 Task: Manage the "User list" page variations in the site builder.
Action: Mouse moved to (1020, 118)
Screenshot: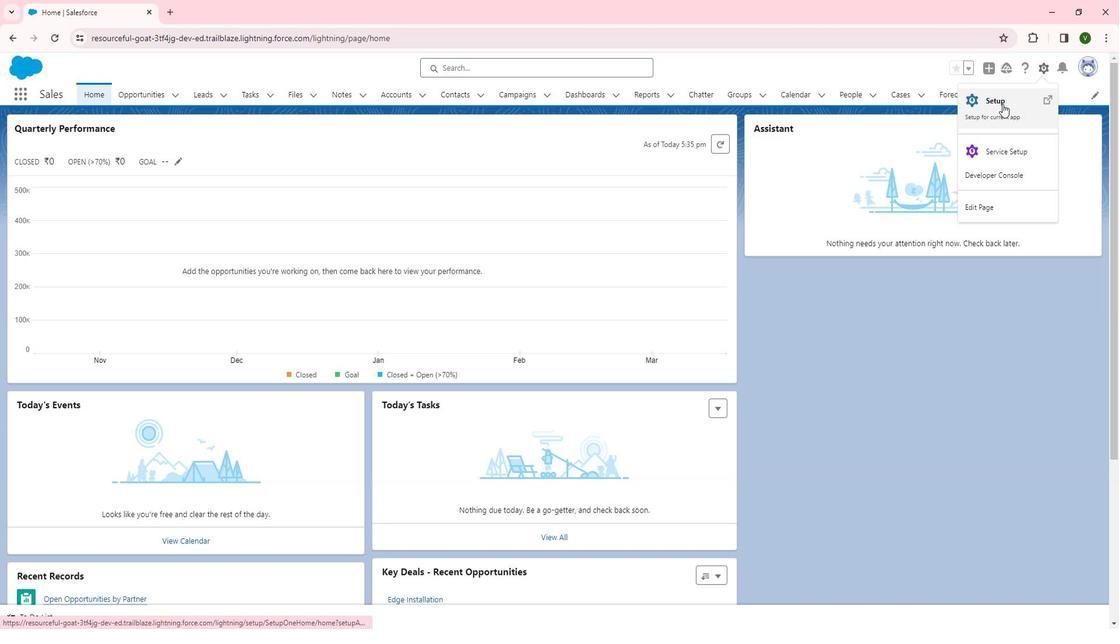 
Action: Mouse pressed left at (1020, 118)
Screenshot: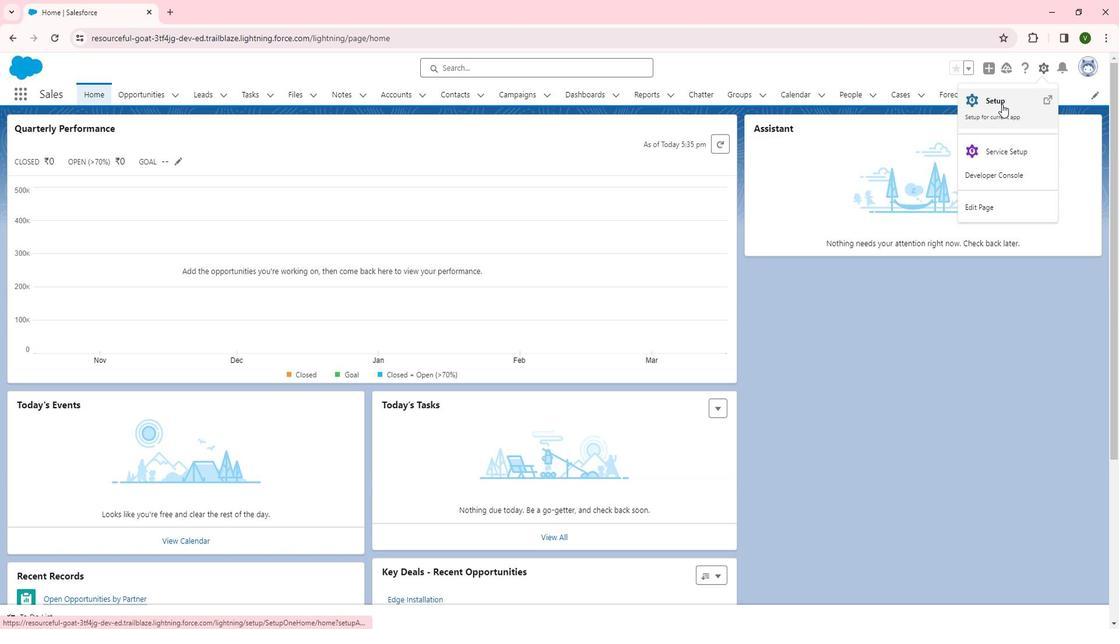 
Action: Mouse moved to (61, 486)
Screenshot: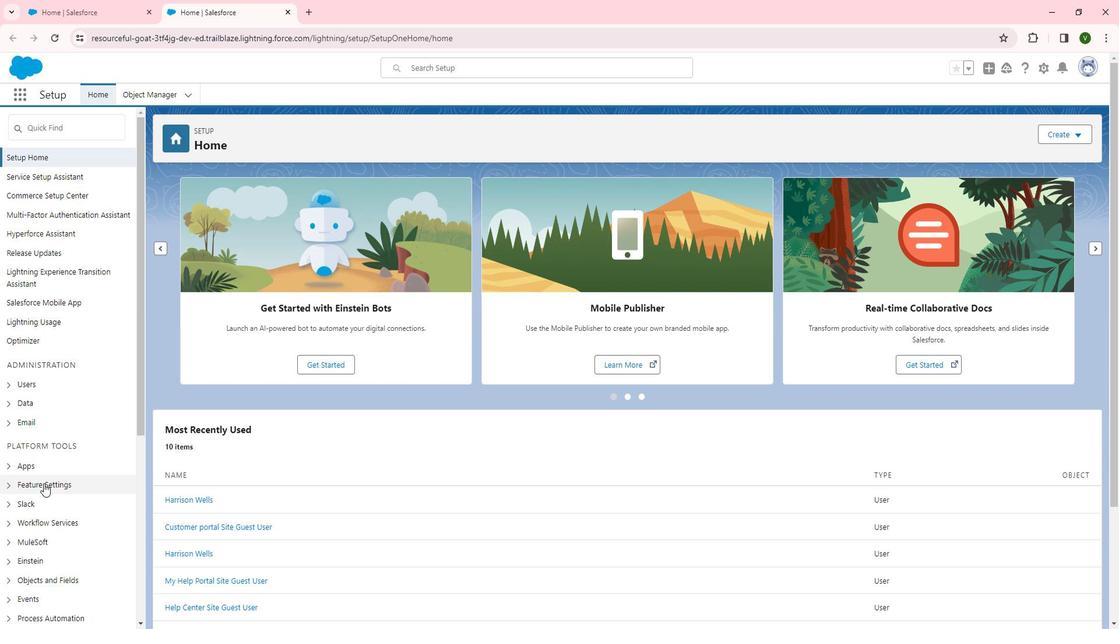 
Action: Mouse pressed left at (61, 486)
Screenshot: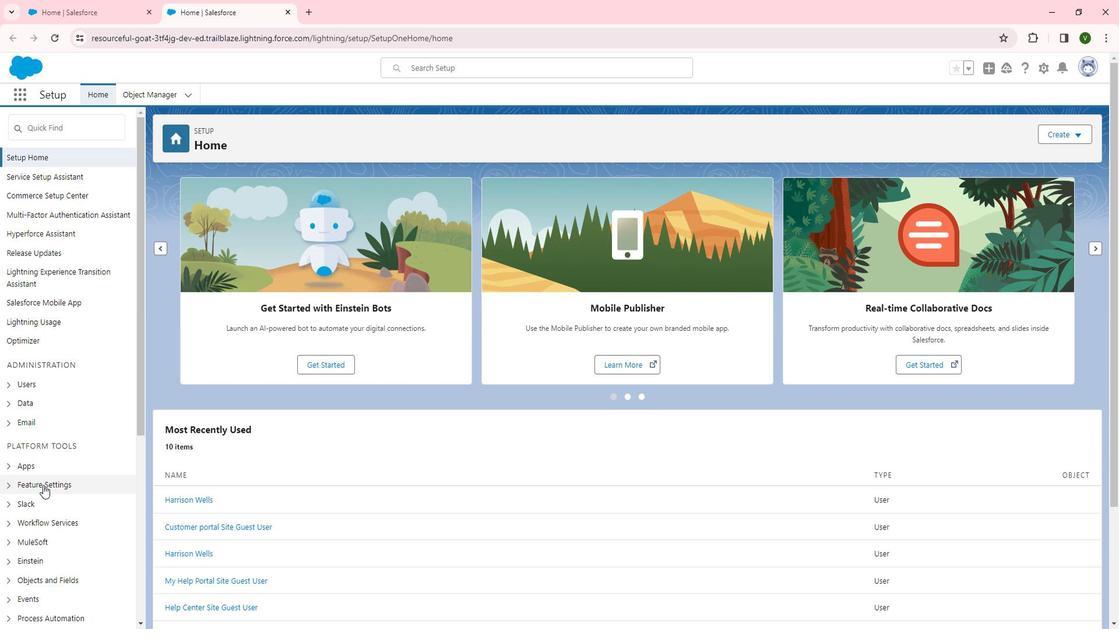 
Action: Mouse moved to (65, 486)
Screenshot: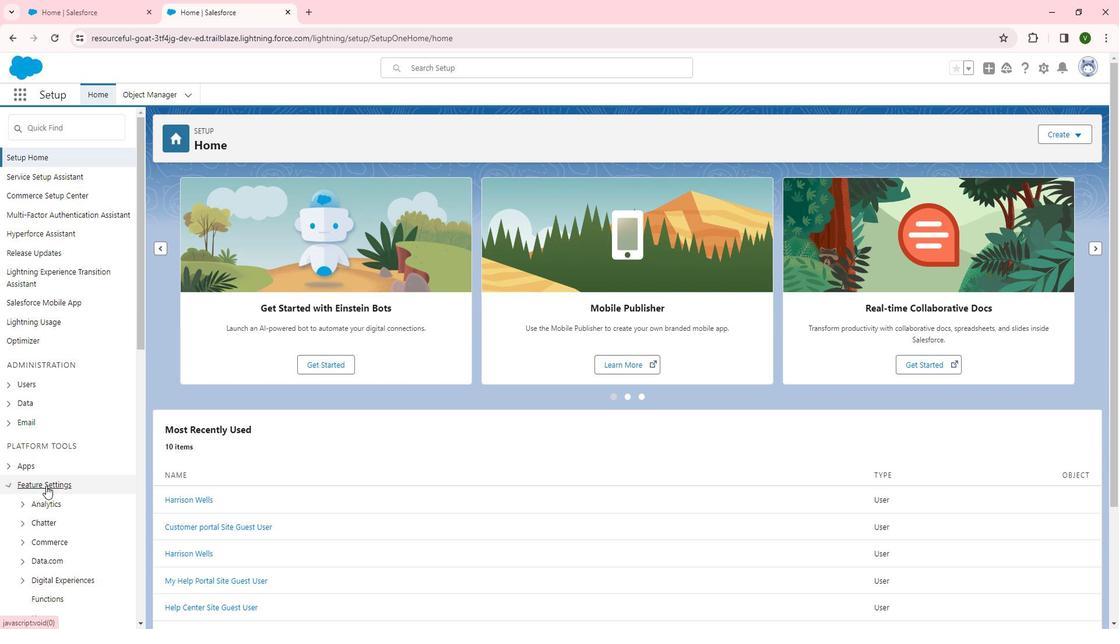 
Action: Mouse scrolled (65, 486) with delta (0, 0)
Screenshot: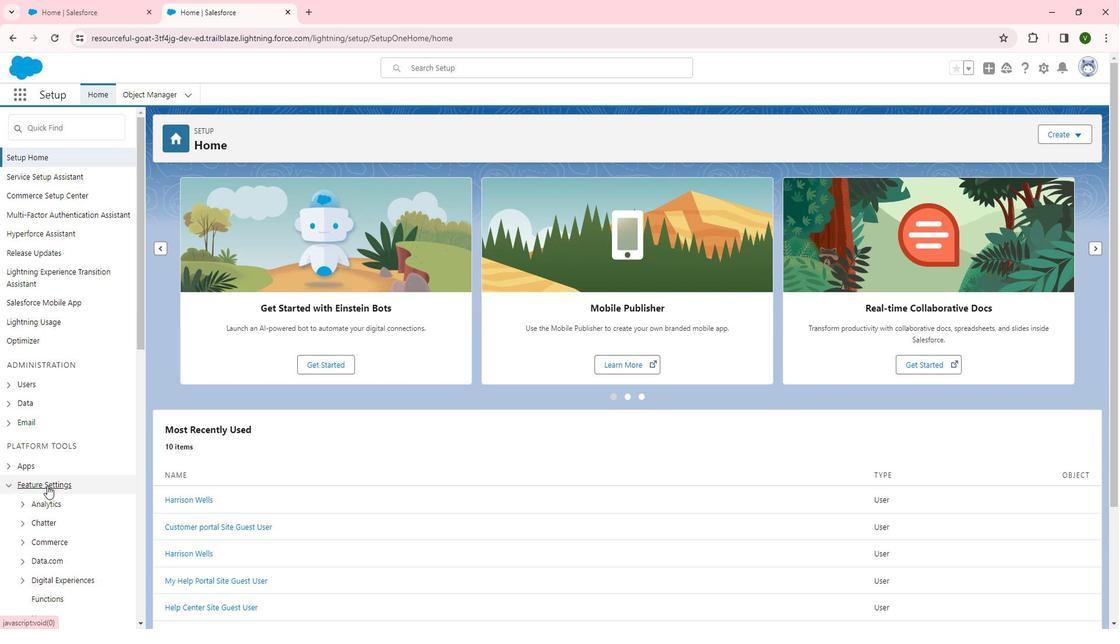 
Action: Mouse scrolled (65, 486) with delta (0, 0)
Screenshot: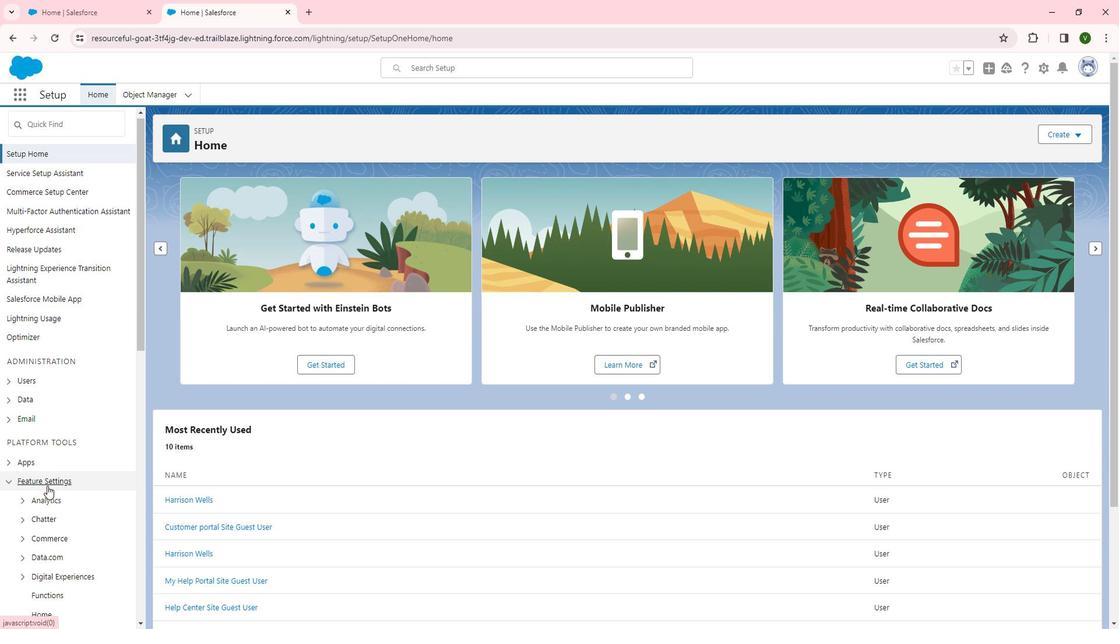 
Action: Mouse moved to (82, 461)
Screenshot: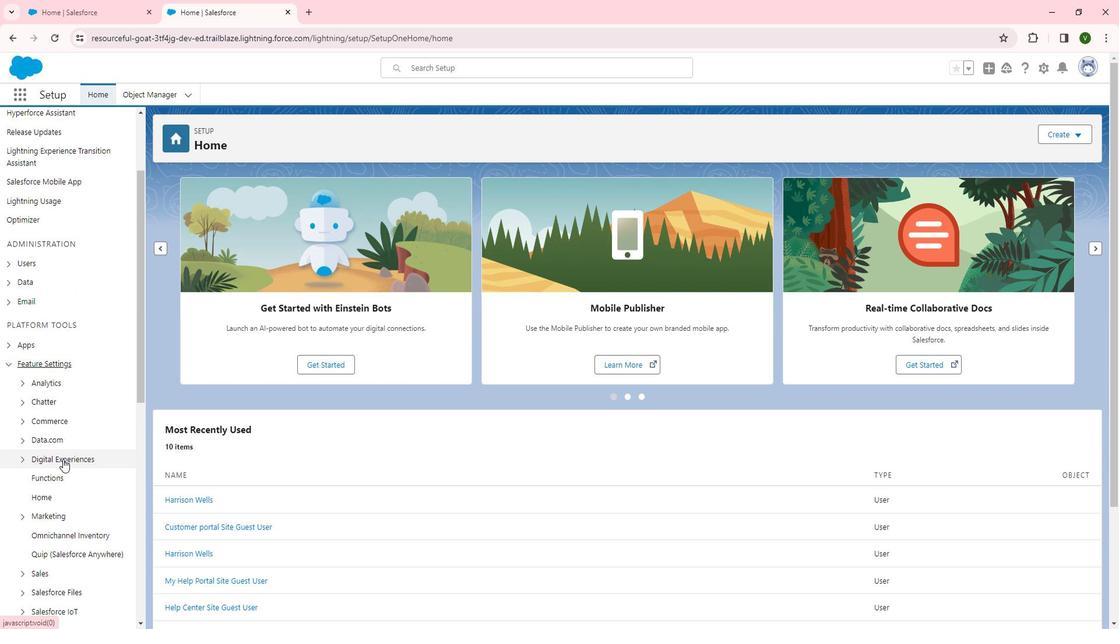 
Action: Mouse pressed left at (82, 461)
Screenshot: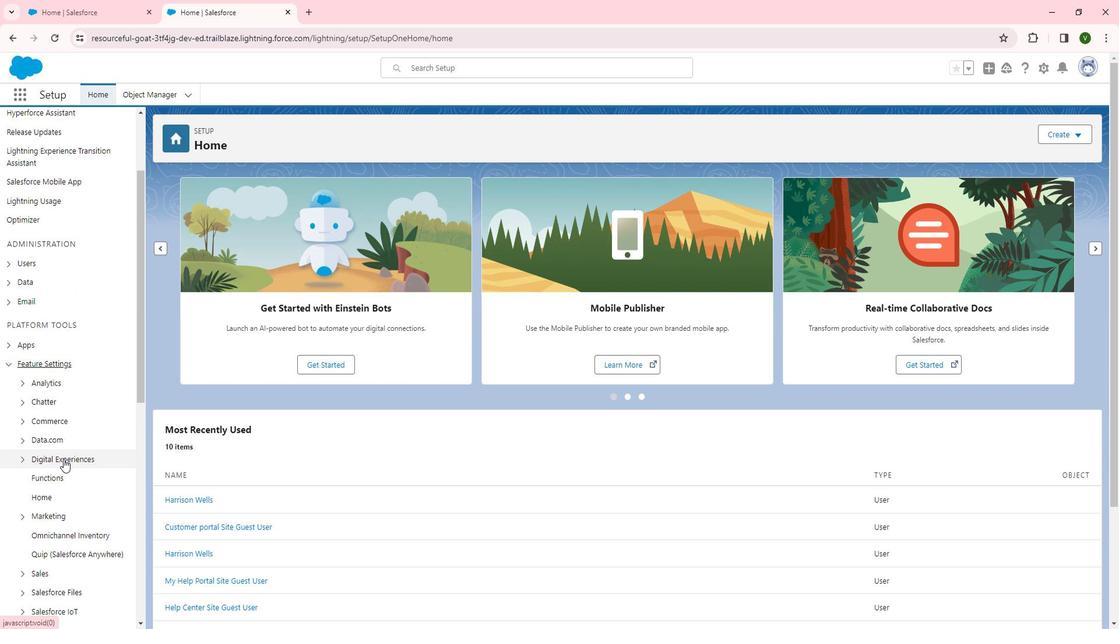 
Action: Mouse moved to (84, 460)
Screenshot: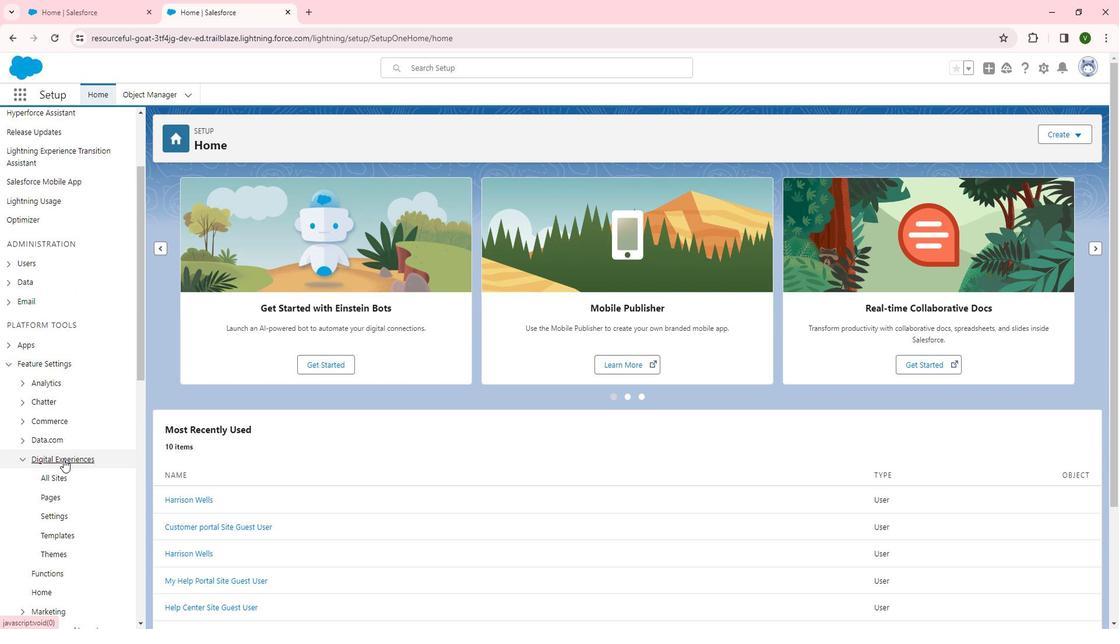 
Action: Mouse scrolled (84, 459) with delta (0, 0)
Screenshot: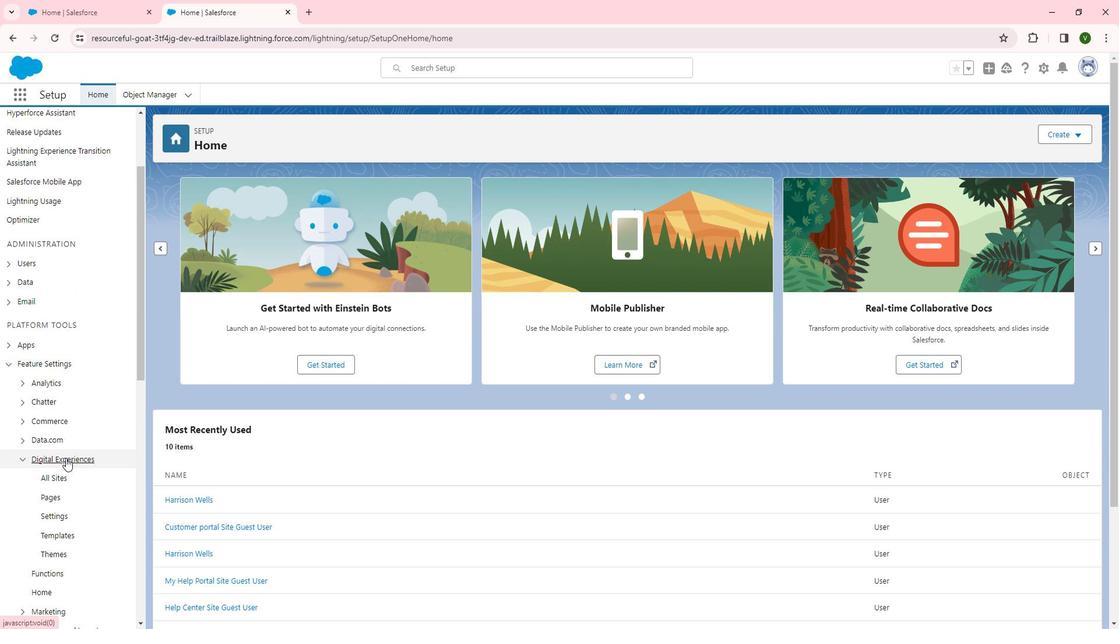 
Action: Mouse moved to (79, 423)
Screenshot: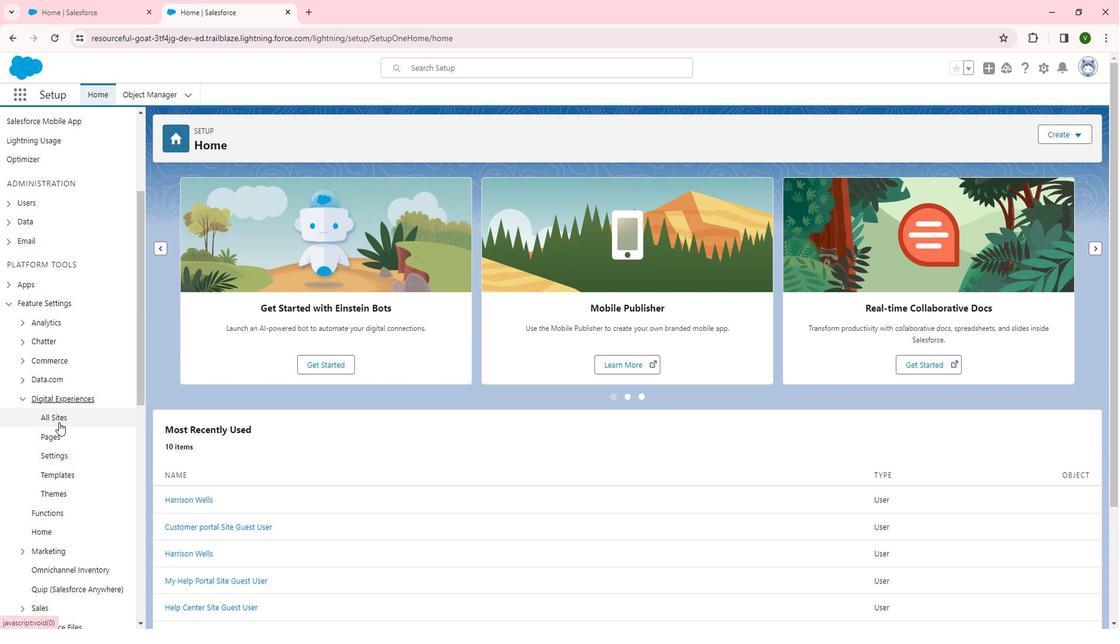 
Action: Mouse pressed left at (79, 423)
Screenshot: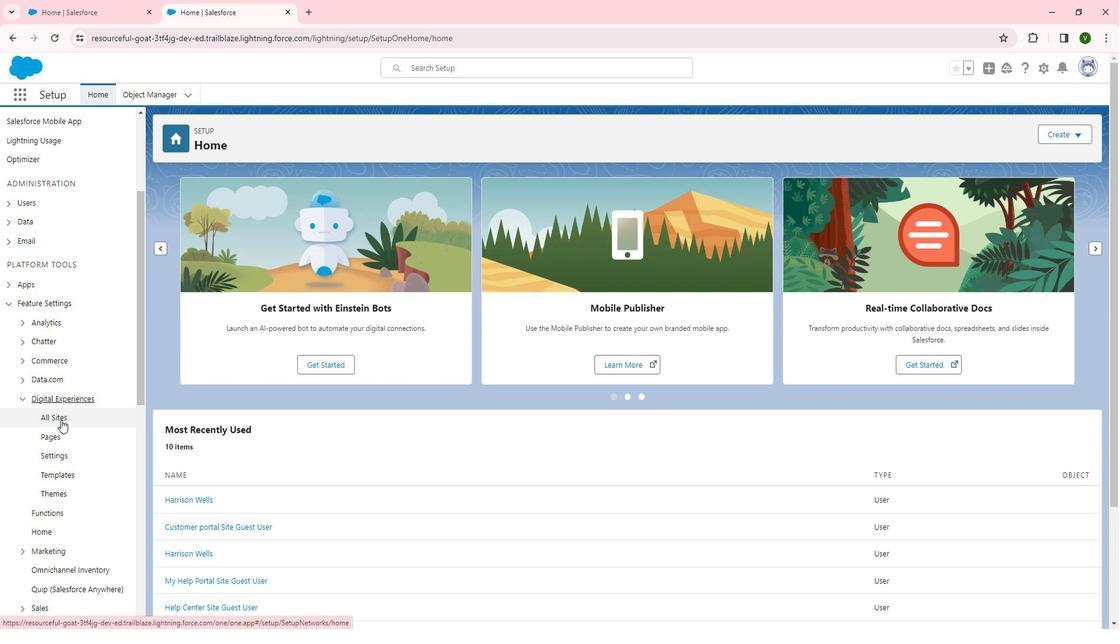 
Action: Mouse moved to (212, 316)
Screenshot: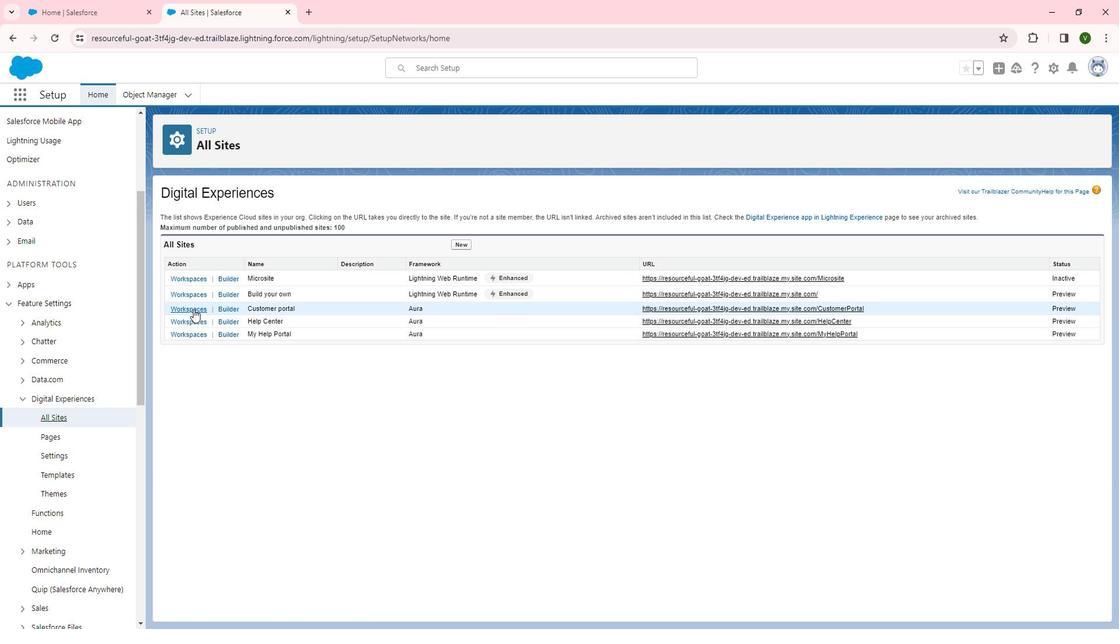
Action: Mouse pressed left at (212, 316)
Screenshot: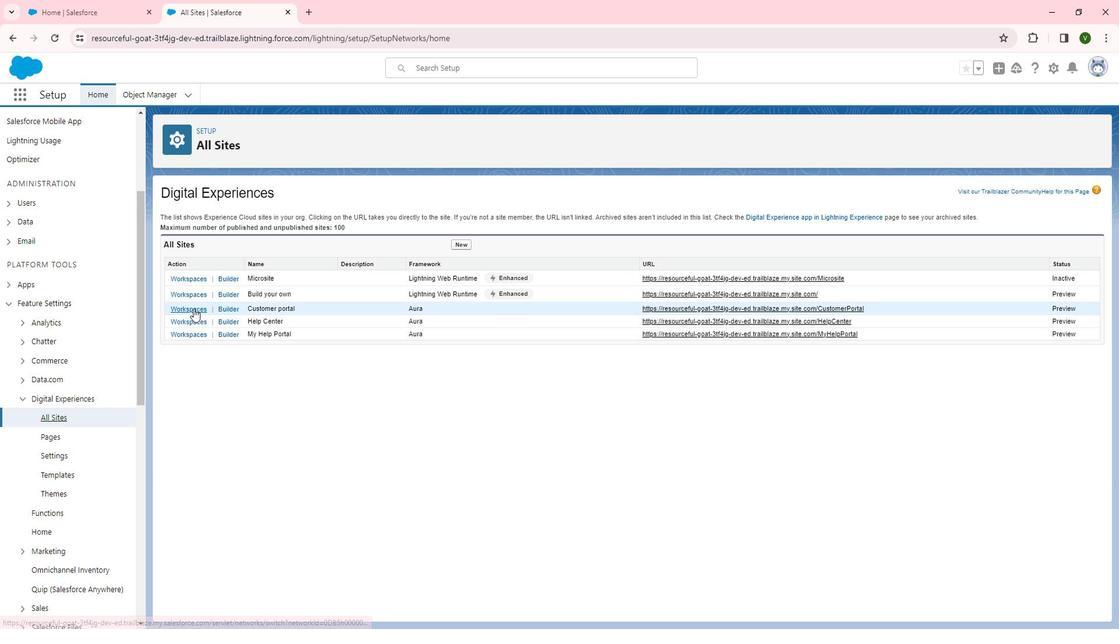 
Action: Mouse moved to (173, 275)
Screenshot: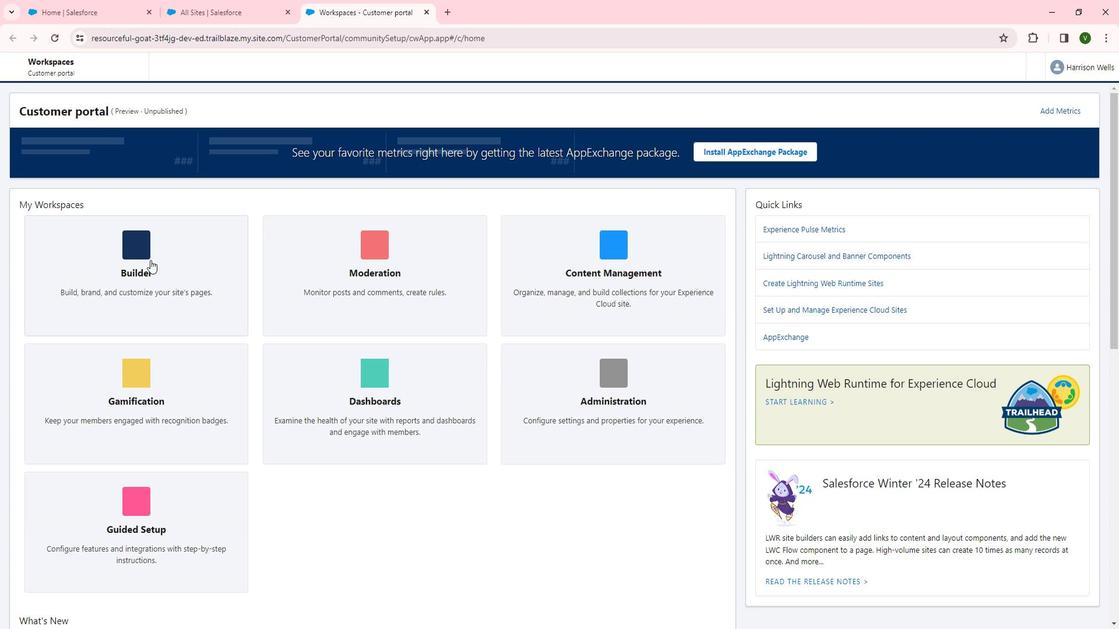 
Action: Mouse pressed left at (173, 275)
Screenshot: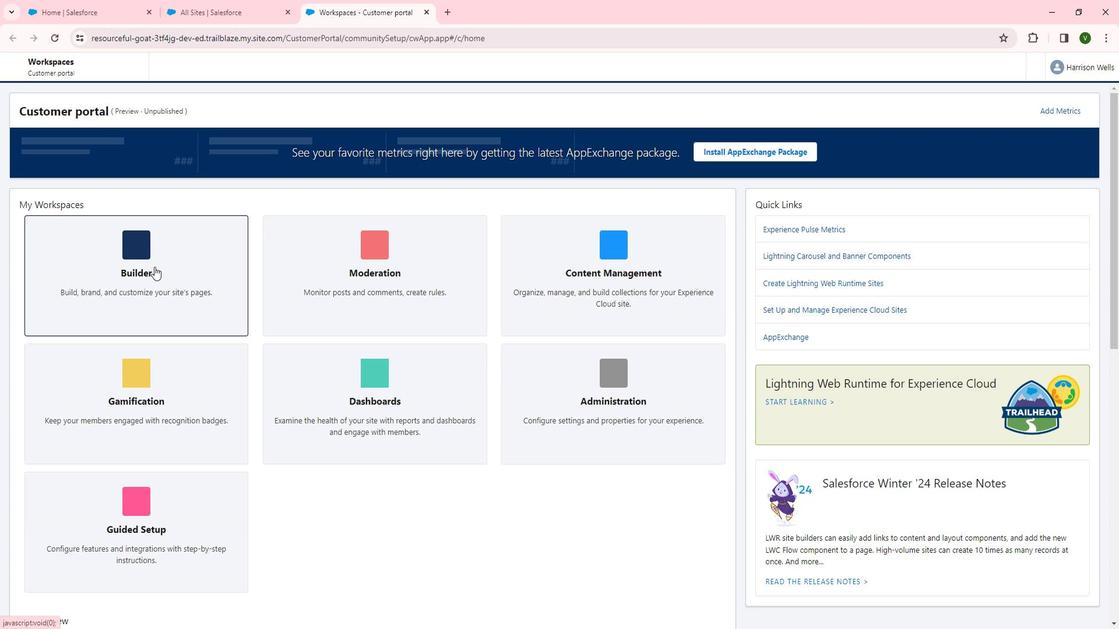 
Action: Mouse moved to (149, 89)
Screenshot: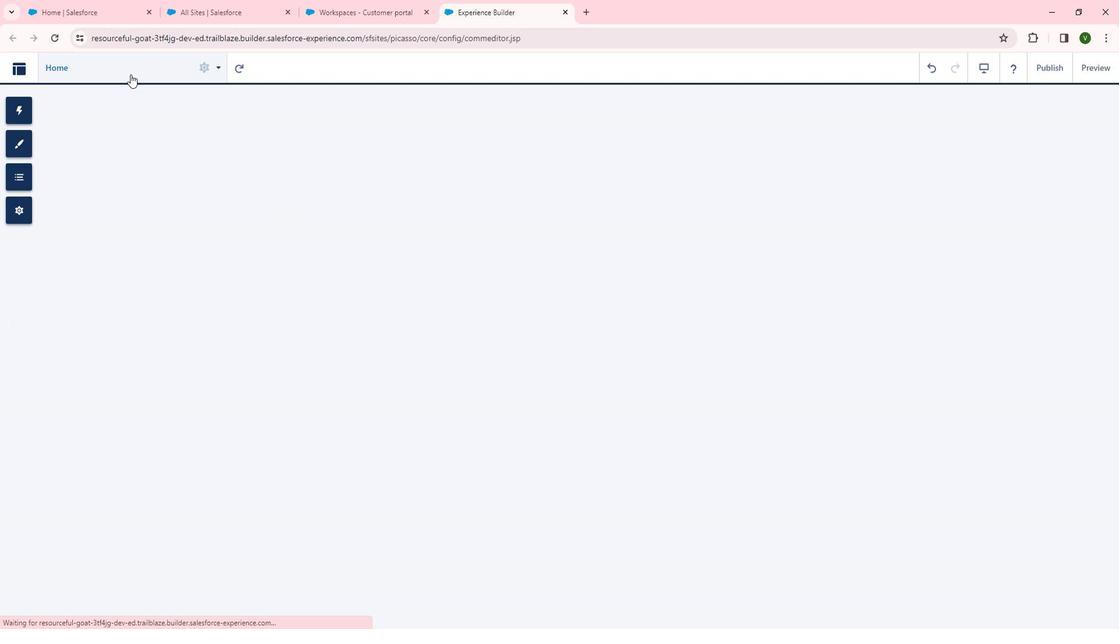 
Action: Mouse pressed left at (149, 89)
Screenshot: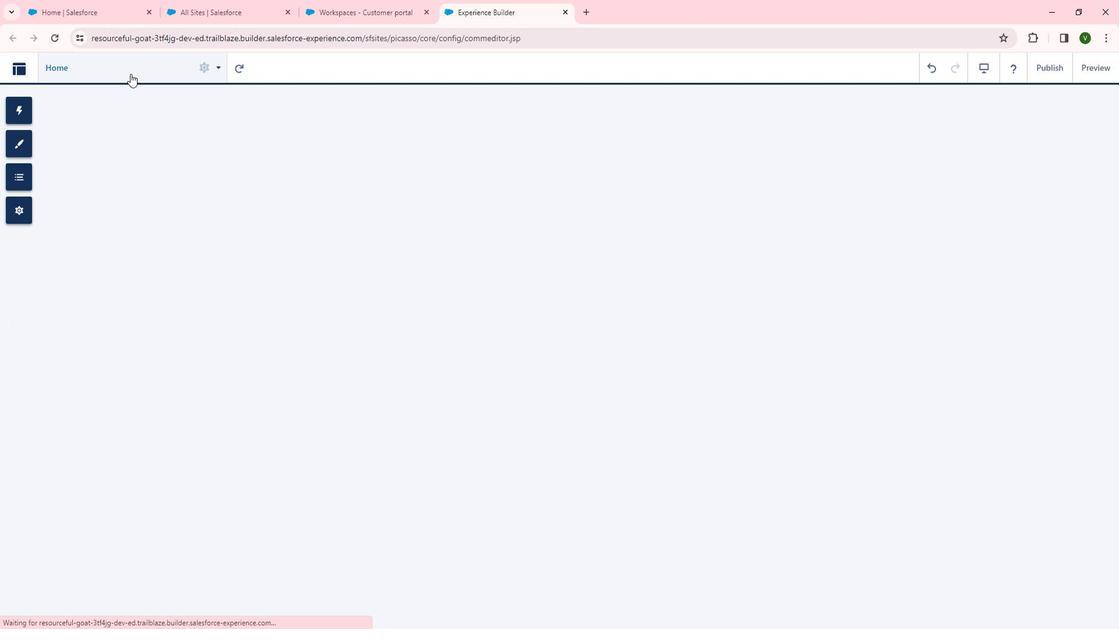 
Action: Mouse moved to (169, 452)
Screenshot: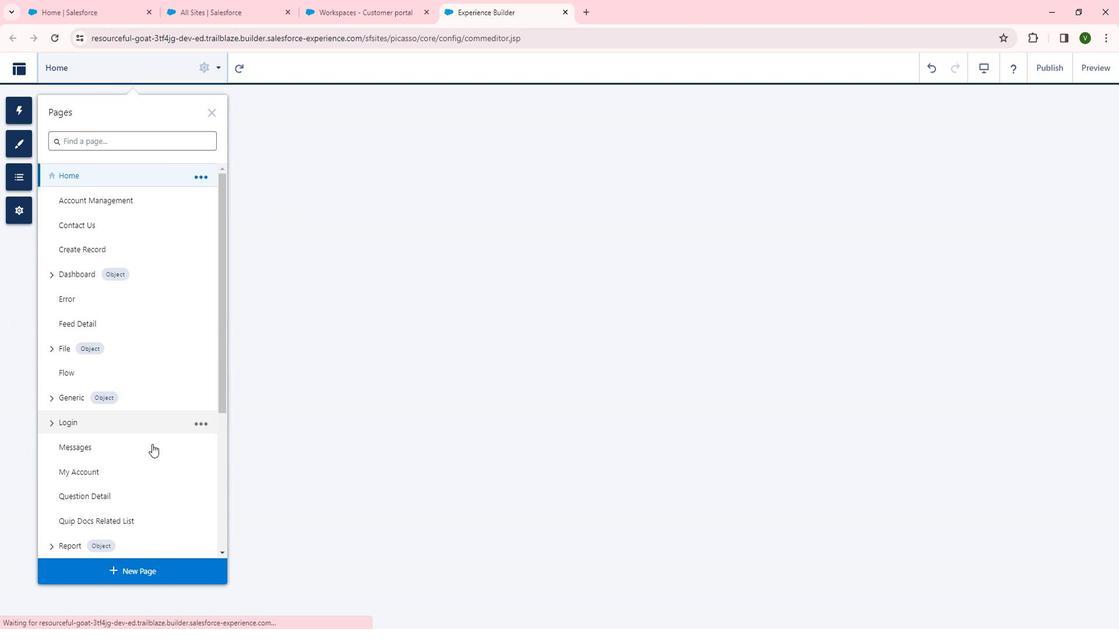 
Action: Mouse scrolled (169, 451) with delta (0, 0)
Screenshot: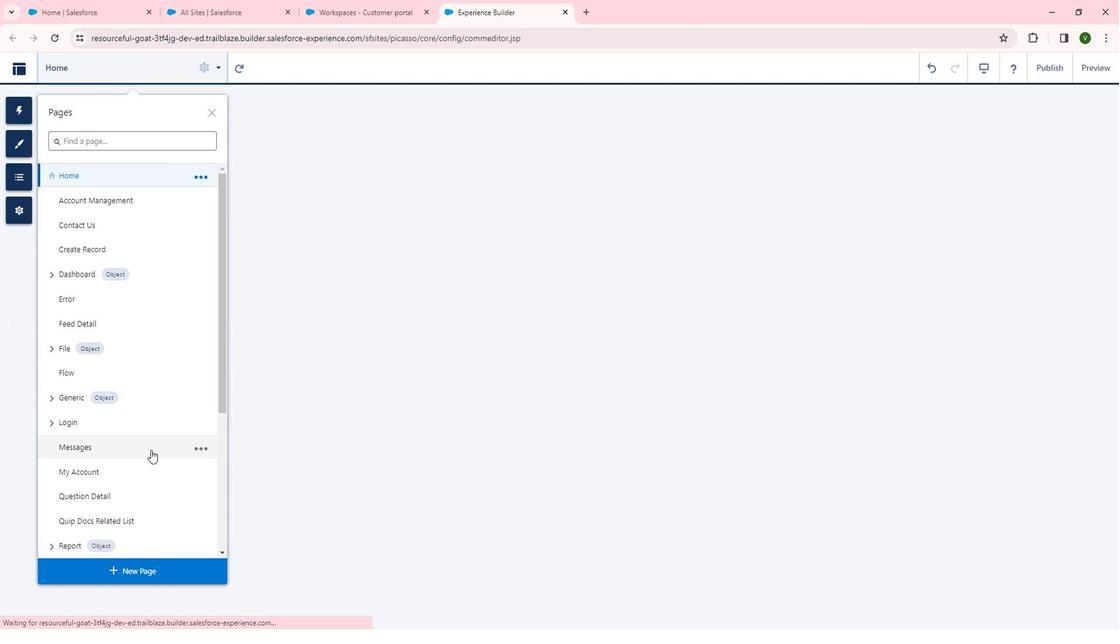 
Action: Mouse scrolled (169, 451) with delta (0, 0)
Screenshot: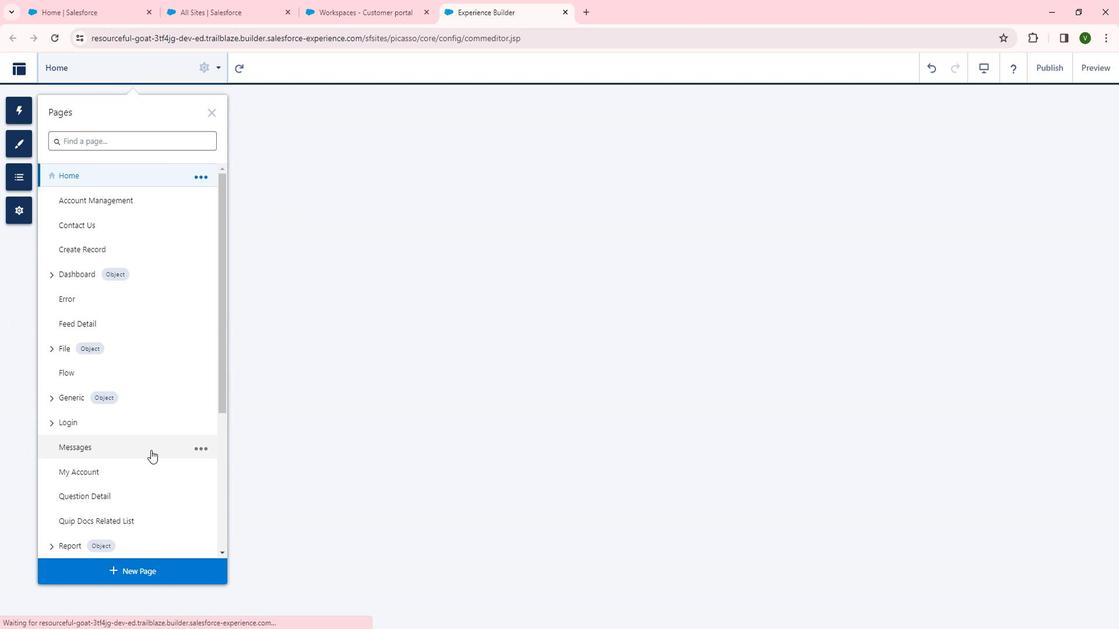 
Action: Mouse scrolled (169, 451) with delta (0, 0)
Screenshot: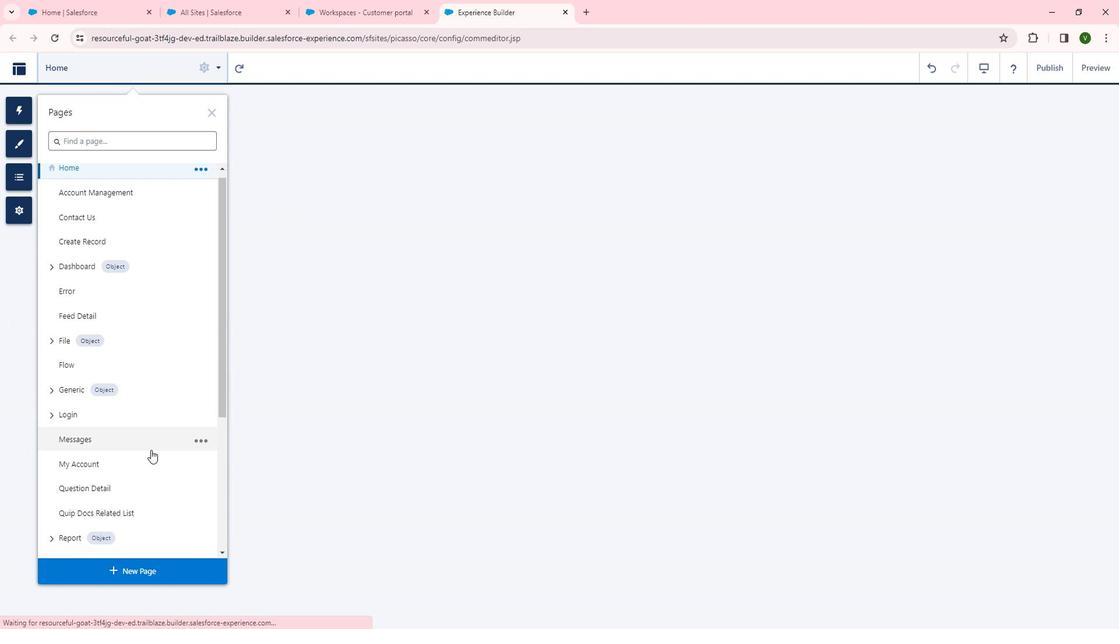 
Action: Mouse scrolled (169, 451) with delta (0, 0)
Screenshot: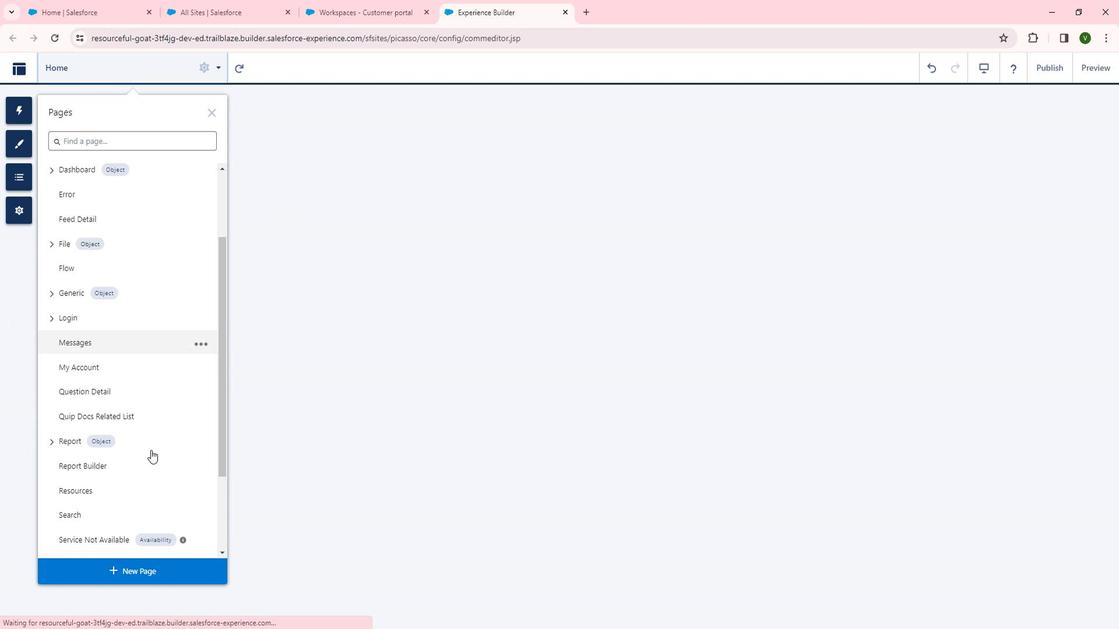 
Action: Mouse scrolled (169, 451) with delta (0, 0)
Screenshot: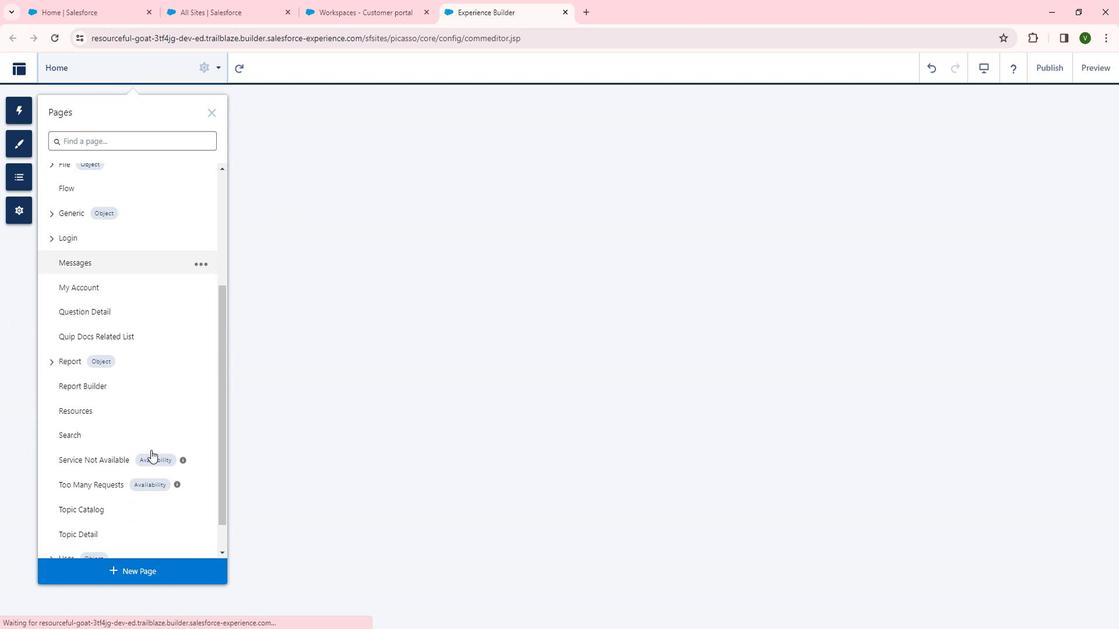
Action: Mouse moved to (68, 519)
Screenshot: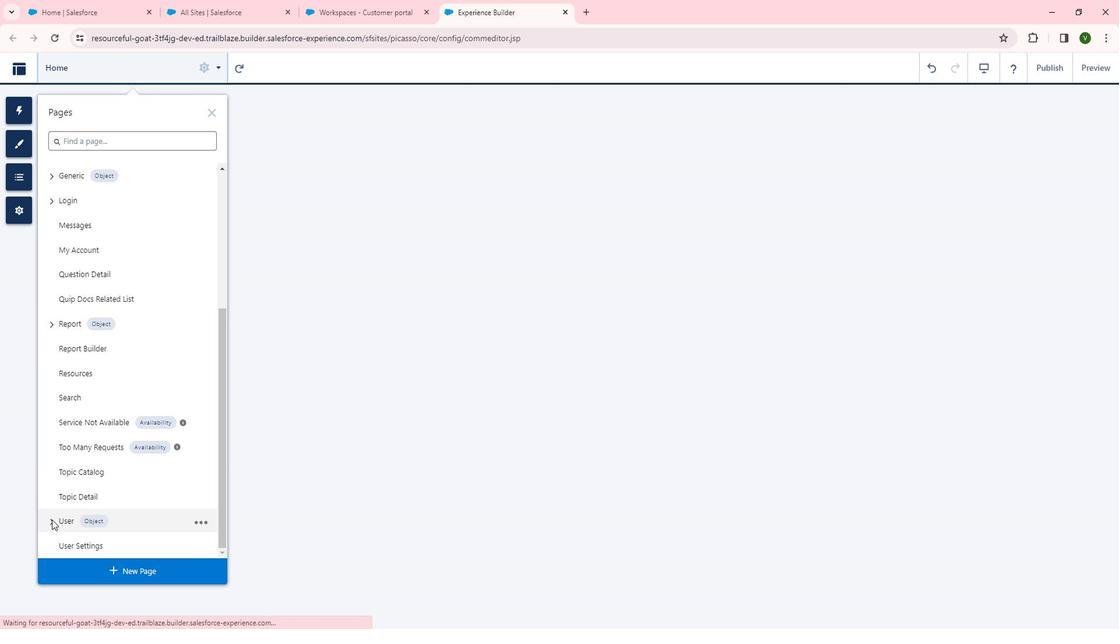 
Action: Mouse pressed left at (68, 519)
Screenshot: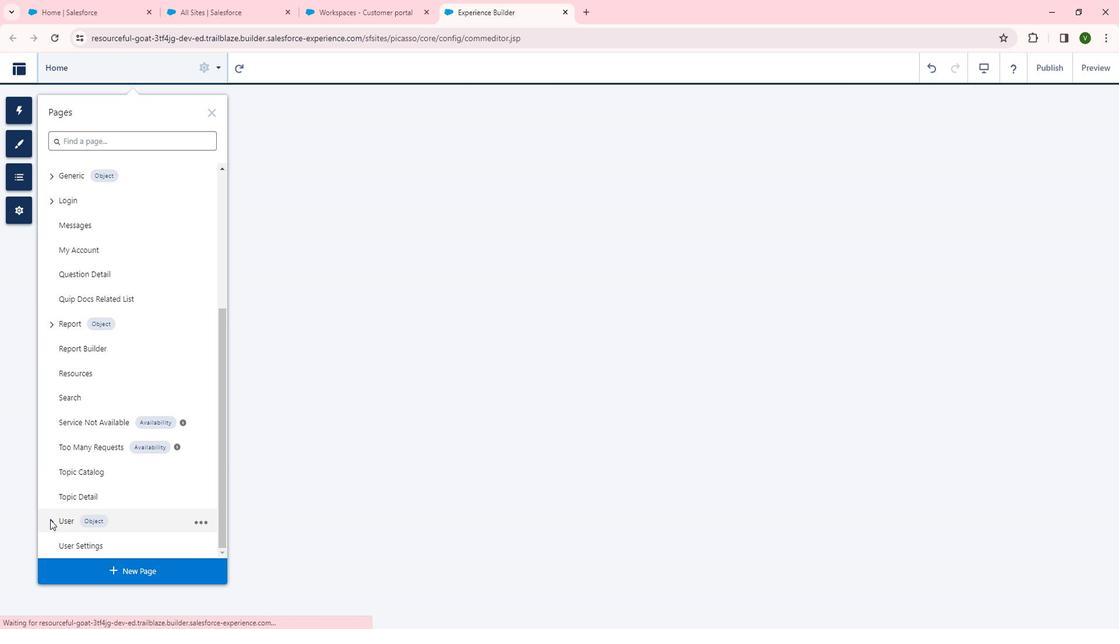 
Action: Mouse moved to (167, 511)
Screenshot: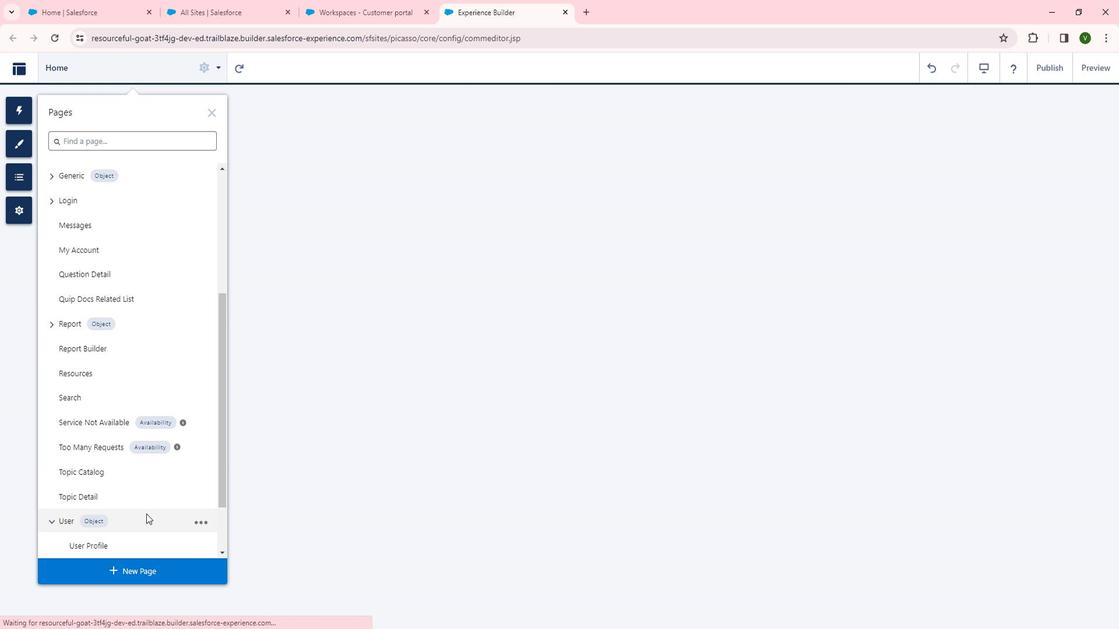 
Action: Mouse scrolled (167, 511) with delta (0, 0)
Screenshot: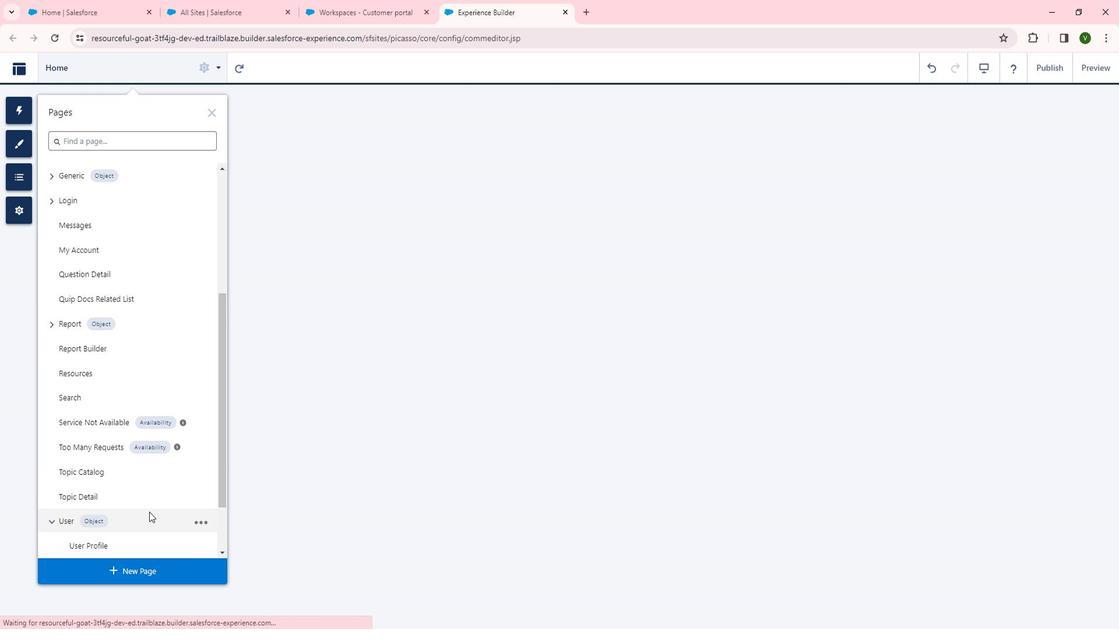 
Action: Mouse scrolled (167, 511) with delta (0, 0)
Screenshot: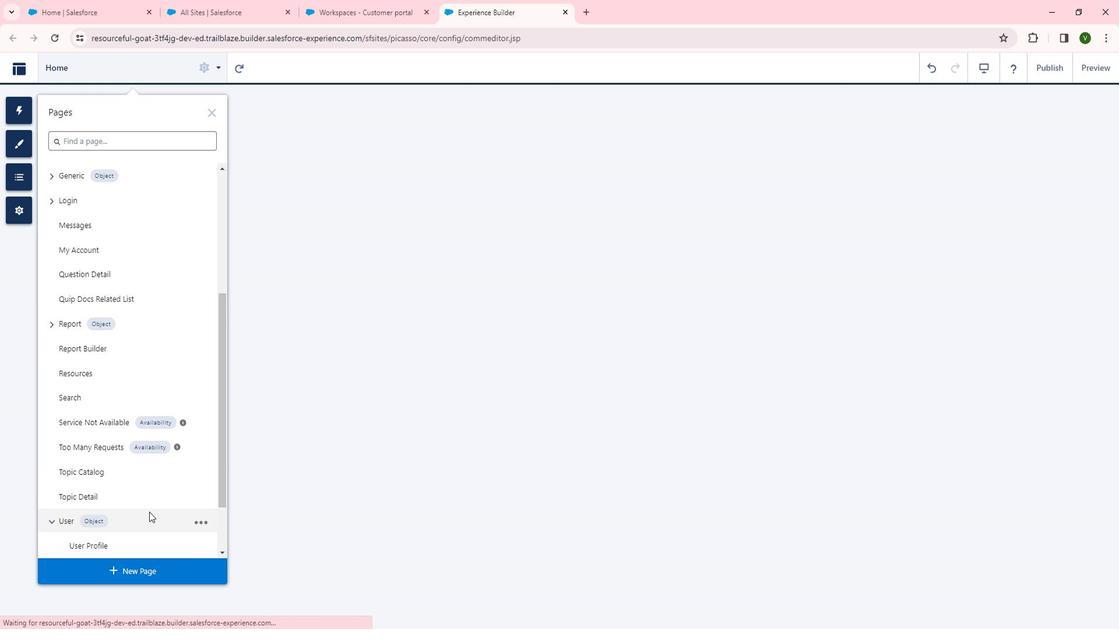 
Action: Mouse scrolled (167, 511) with delta (0, 0)
Screenshot: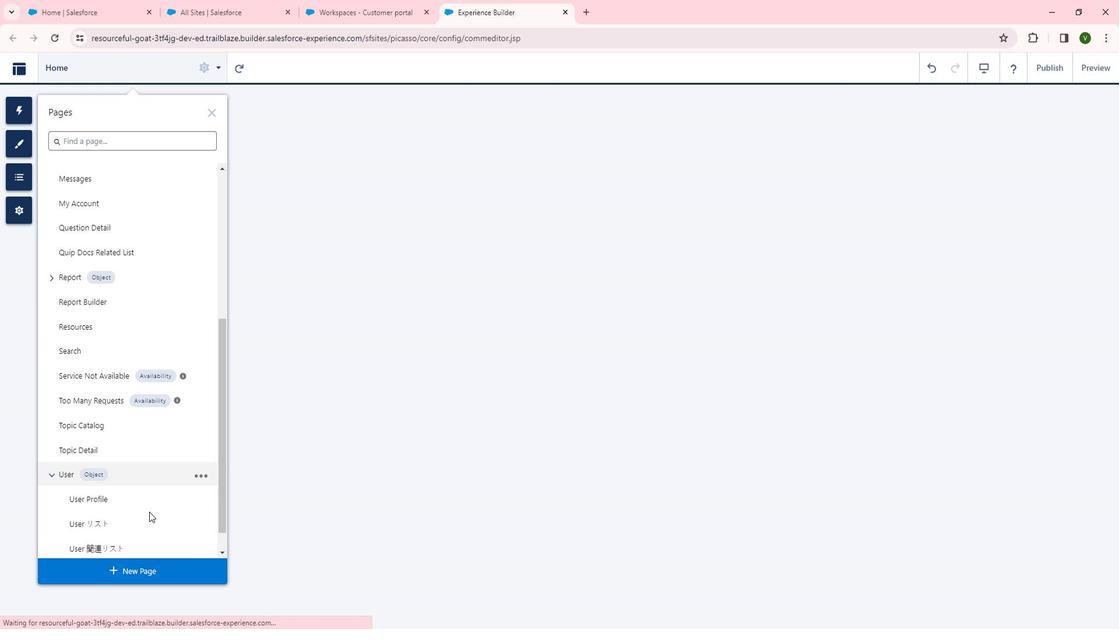 
Action: Mouse moved to (135, 492)
Screenshot: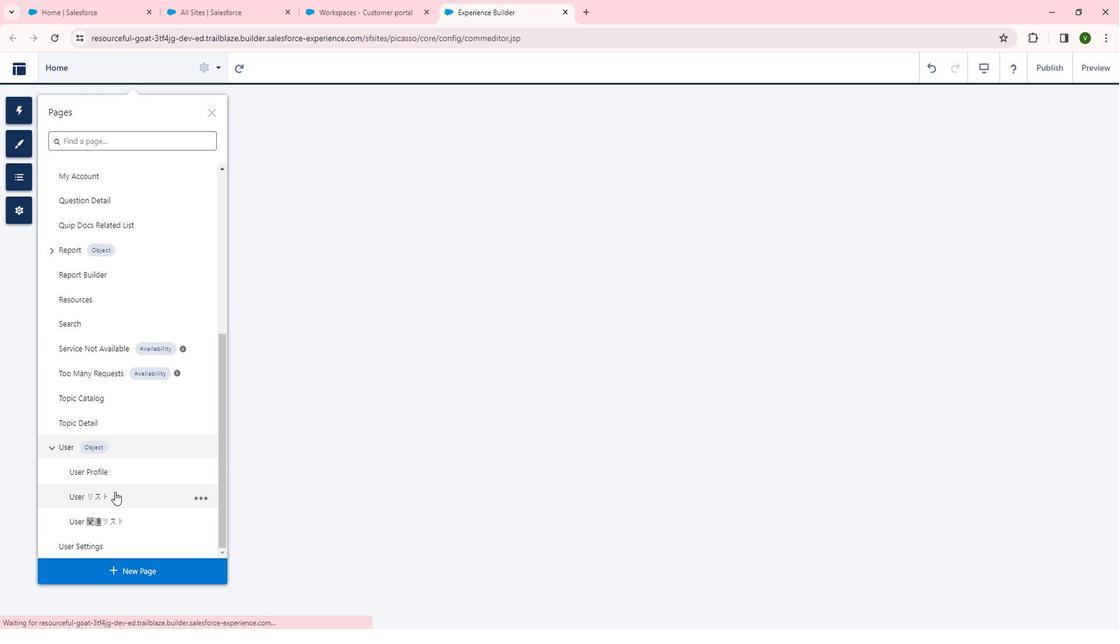
Action: Mouse pressed left at (135, 492)
Screenshot: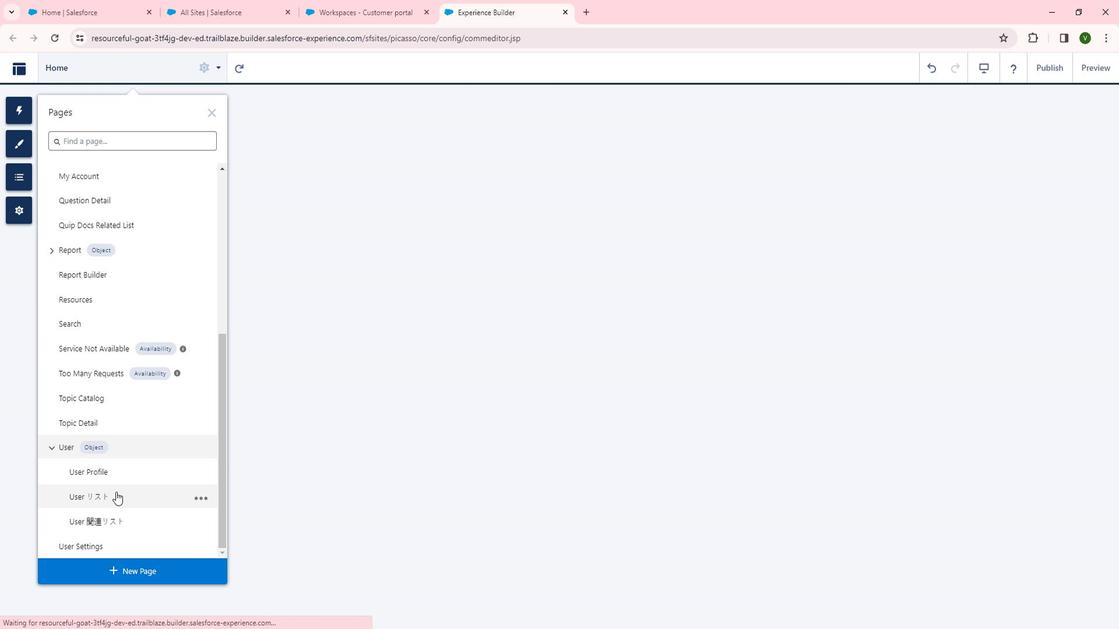 
Action: Mouse moved to (197, 78)
Screenshot: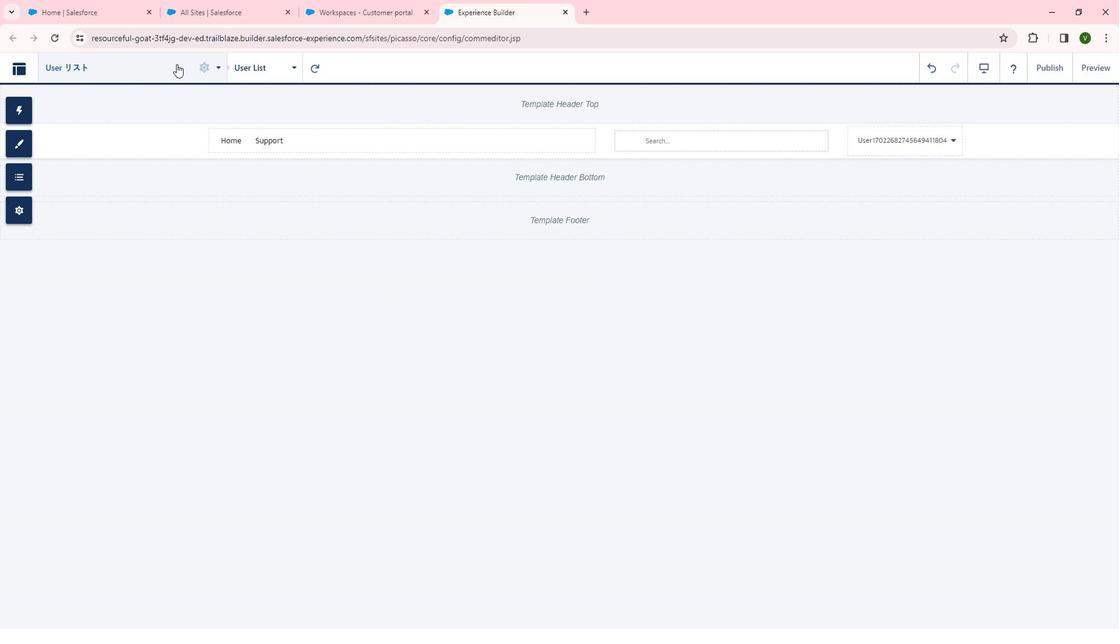 
Action: Mouse pressed left at (197, 78)
Screenshot: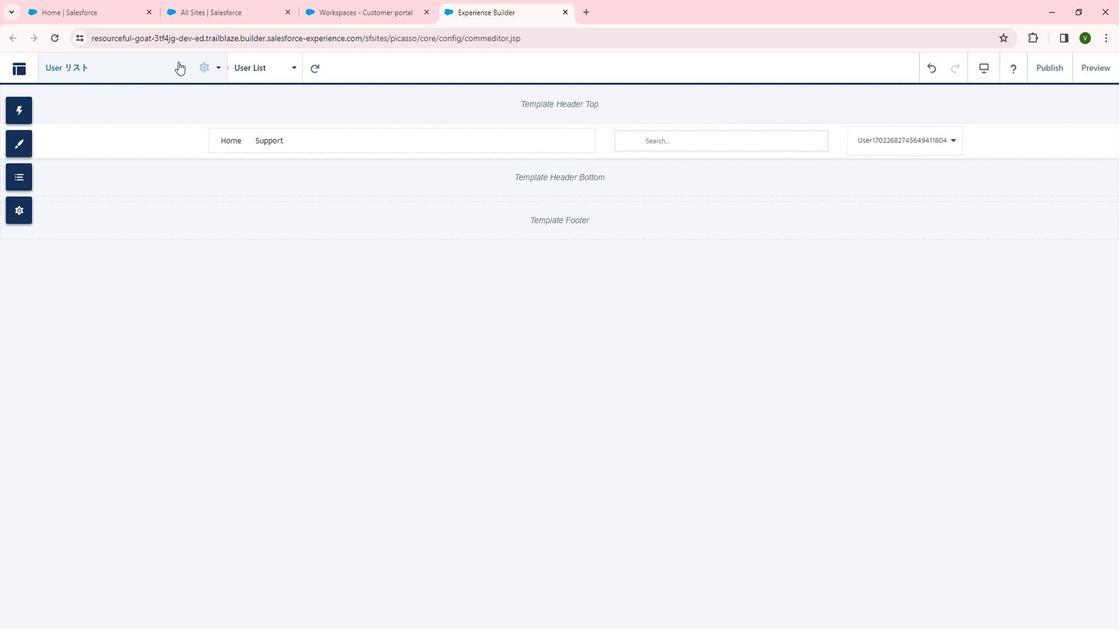 
Action: Mouse moved to (219, 497)
Screenshot: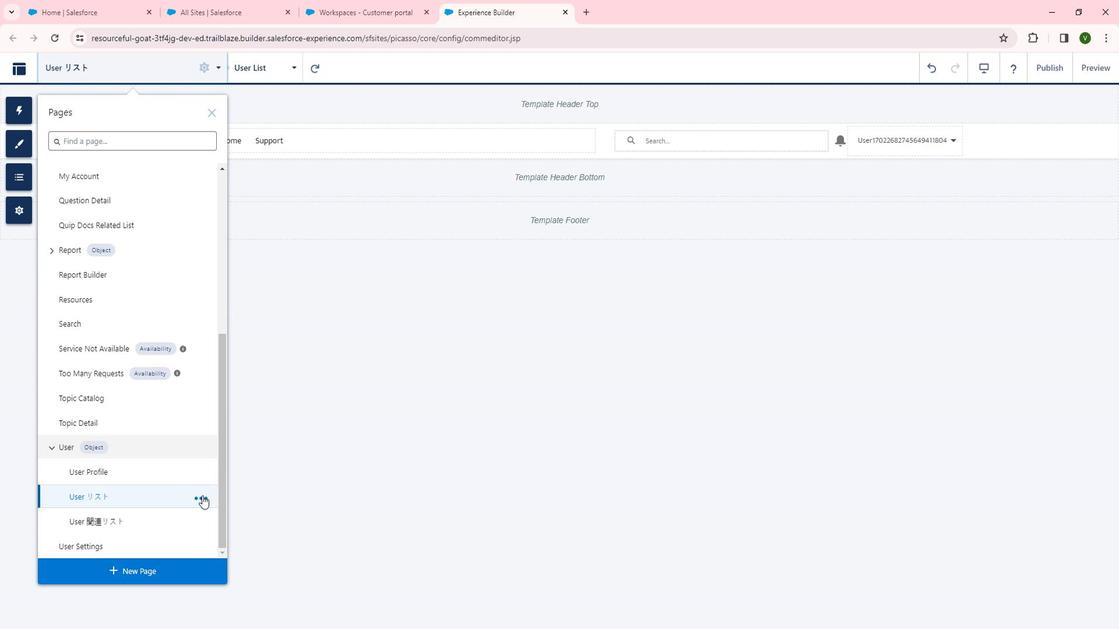 
Action: Mouse pressed left at (219, 497)
Screenshot: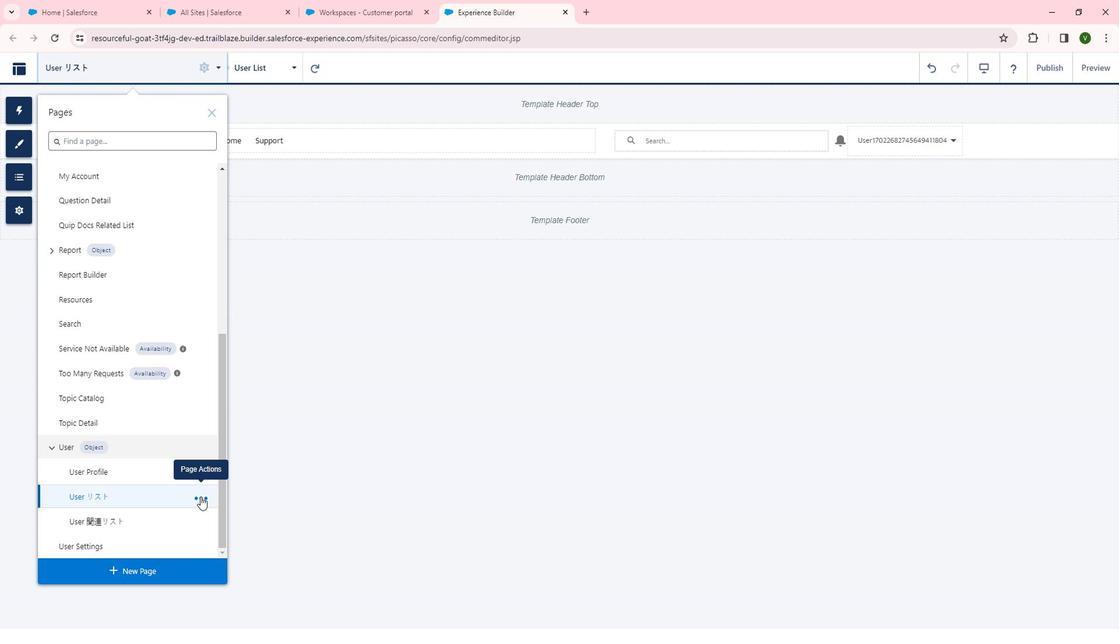 
Action: Mouse moved to (262, 497)
Screenshot: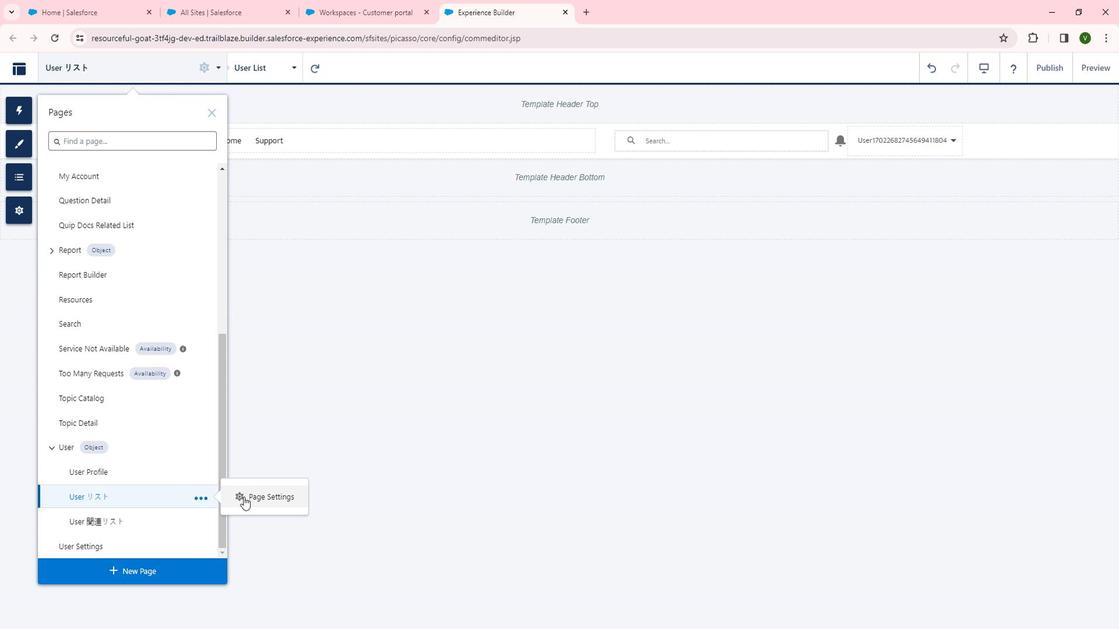 
Action: Mouse pressed left at (262, 497)
Screenshot: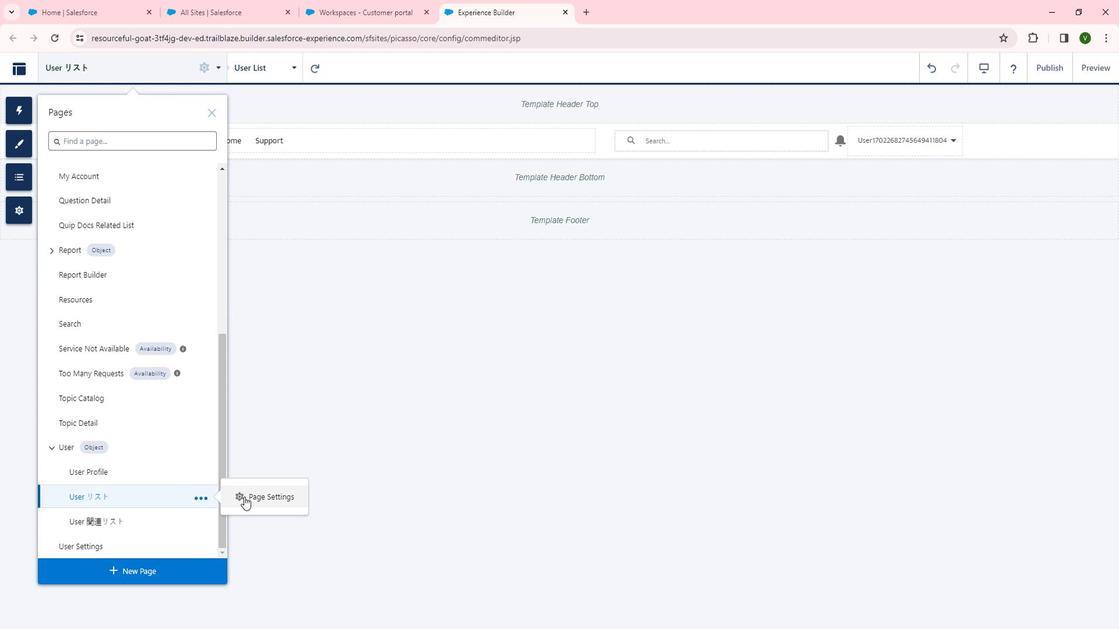 
Action: Mouse moved to (372, 128)
Screenshot: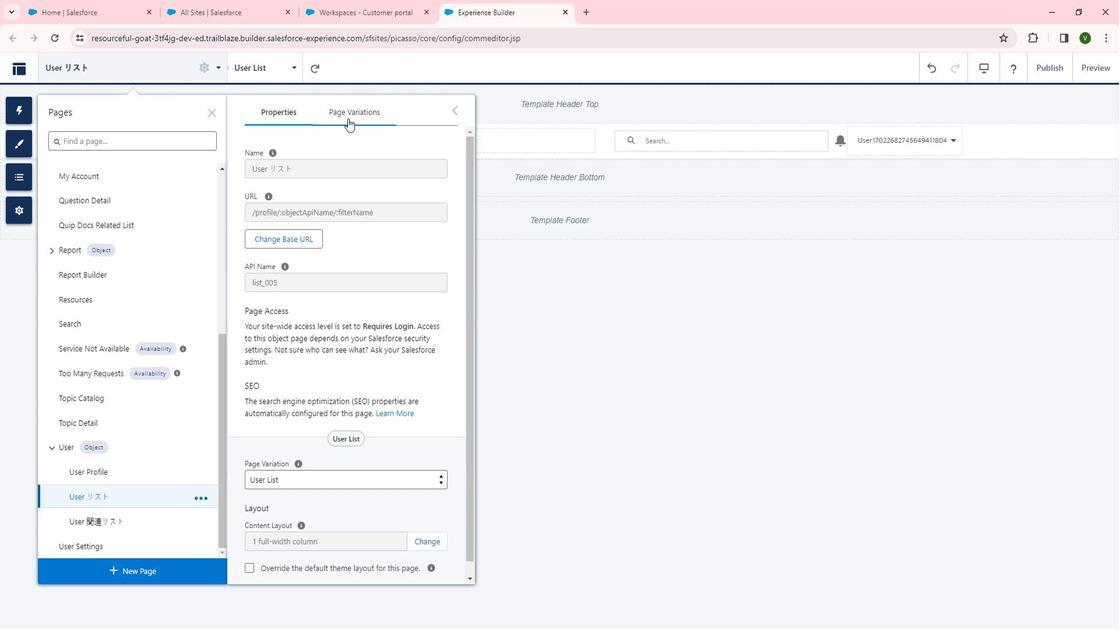 
Action: Mouse pressed left at (372, 128)
Screenshot: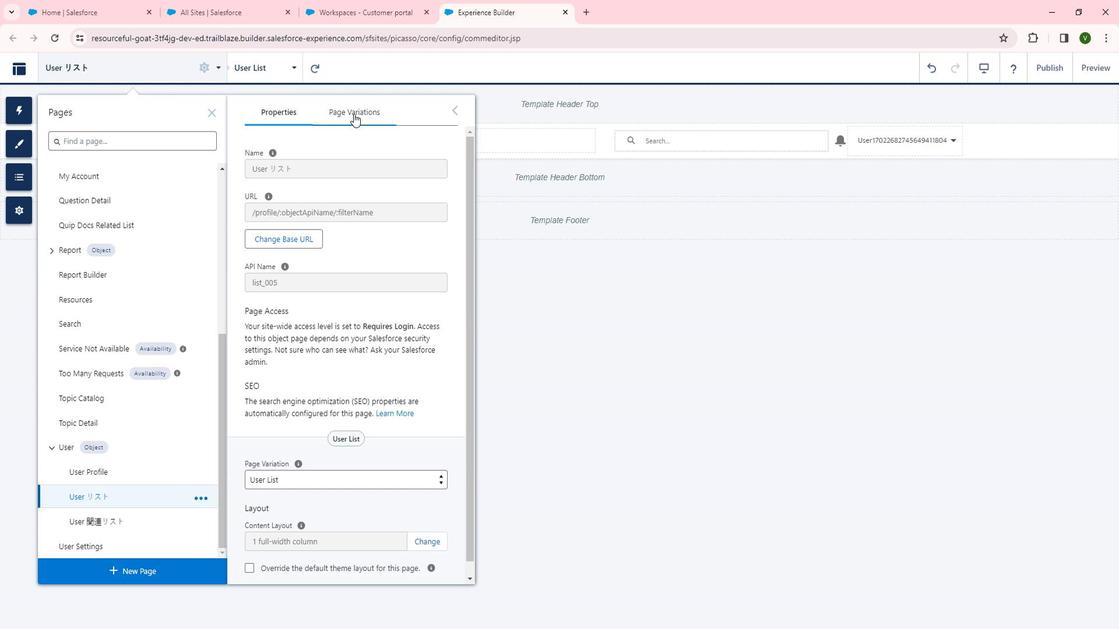 
Action: Mouse moved to (731, 247)
Screenshot: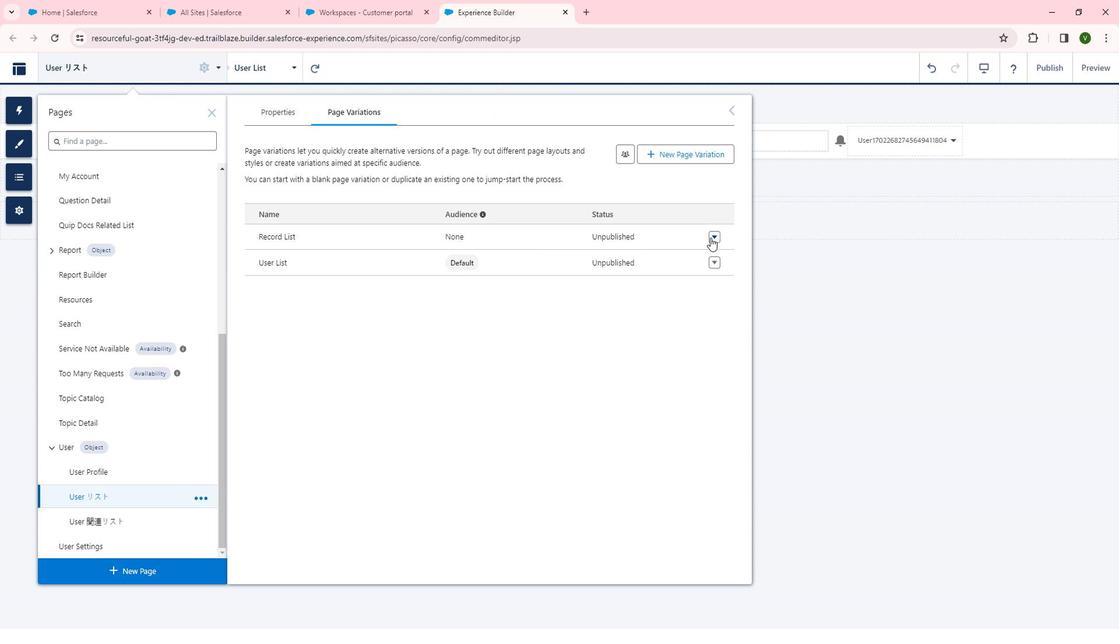 
Action: Mouse pressed left at (731, 247)
Screenshot: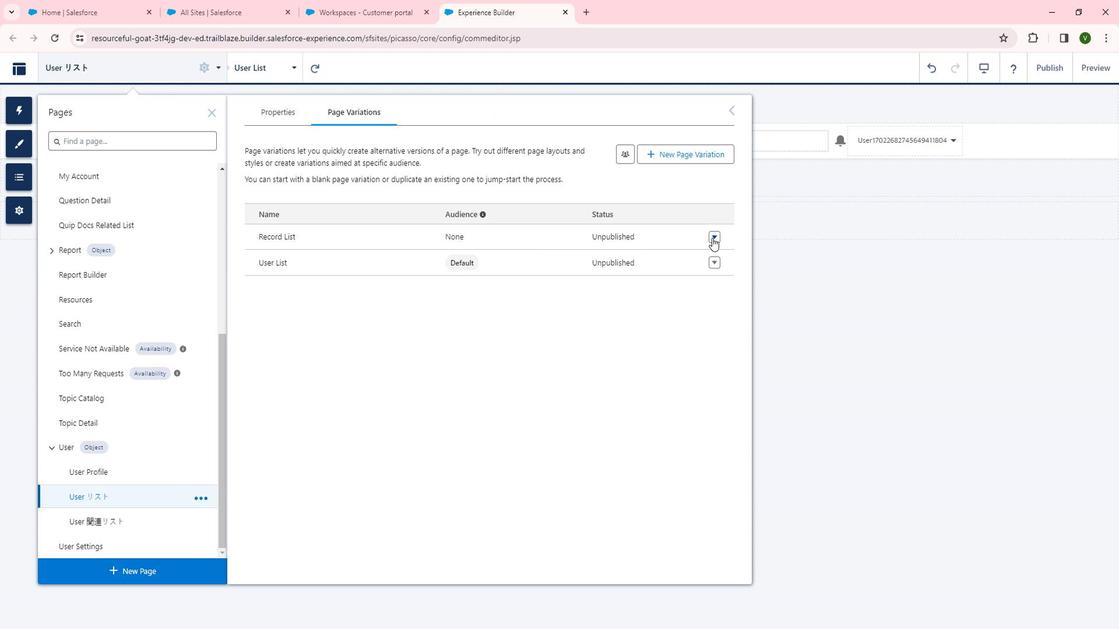 
Action: Mouse moved to (711, 423)
Screenshot: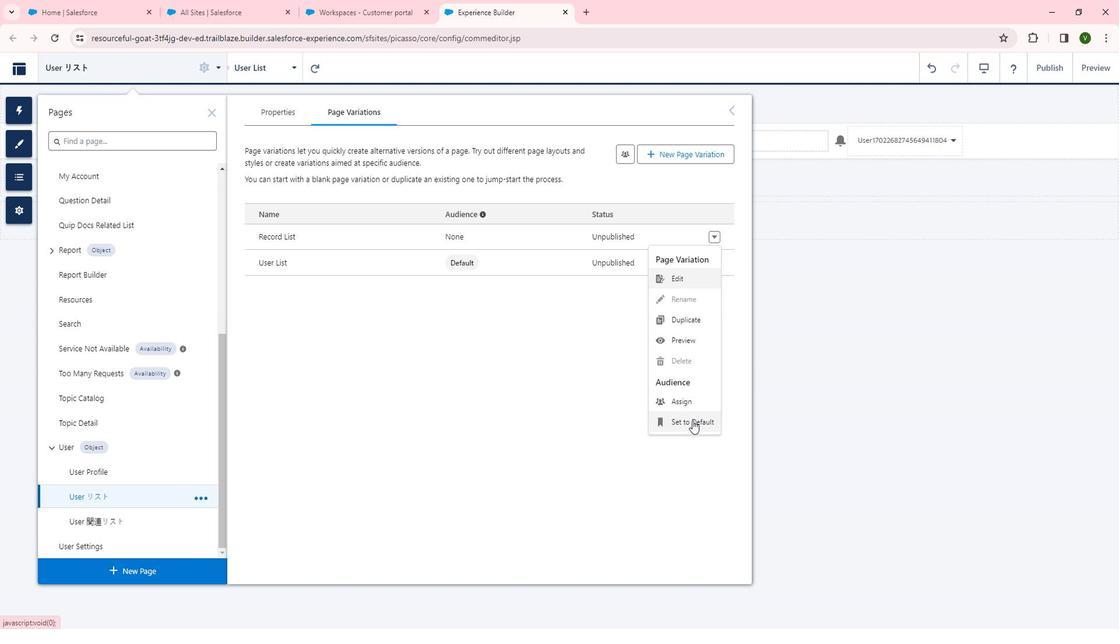 
Action: Mouse pressed left at (711, 423)
Screenshot: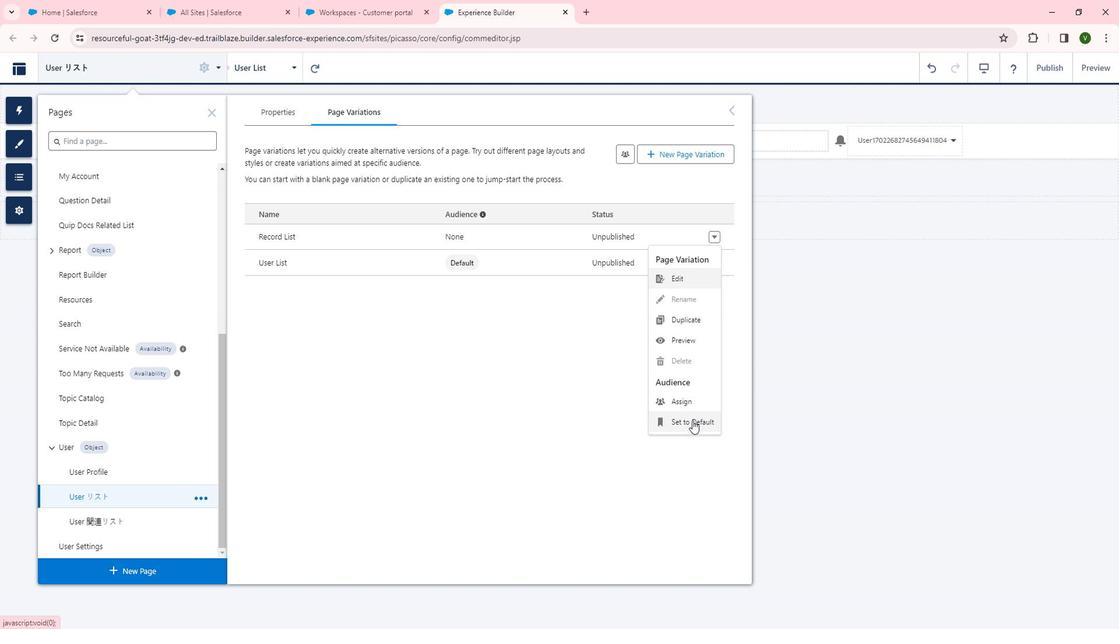 
Action: Mouse moved to (679, 428)
Screenshot: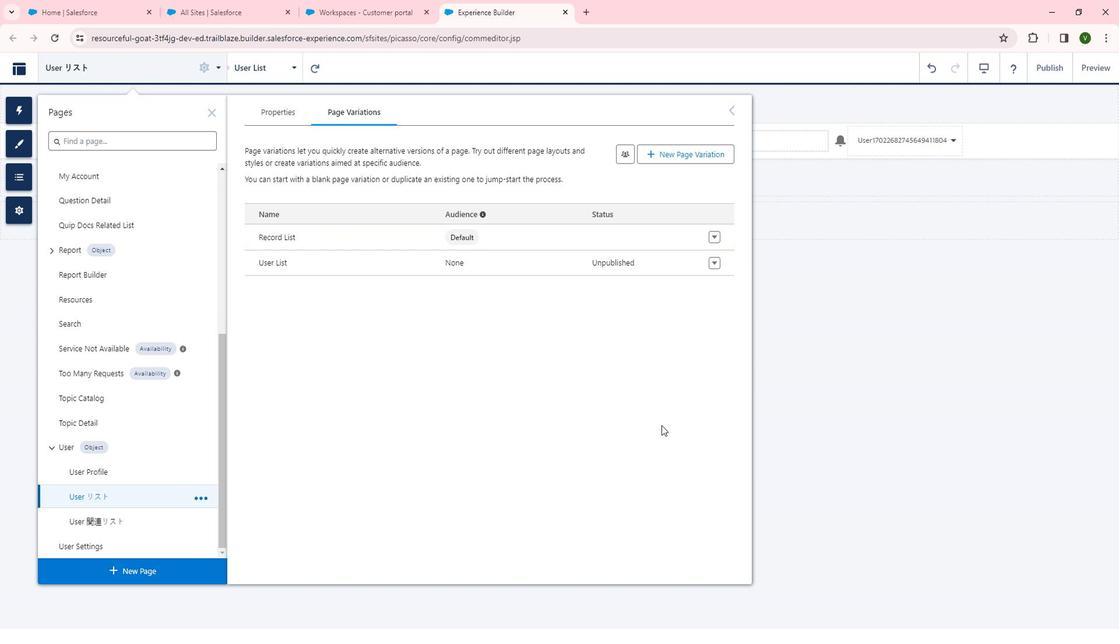 
